 Task: Create a rule when a start date between 1 working days ago is removed from a card by anyone except me.
Action: Mouse moved to (400, 337)
Screenshot: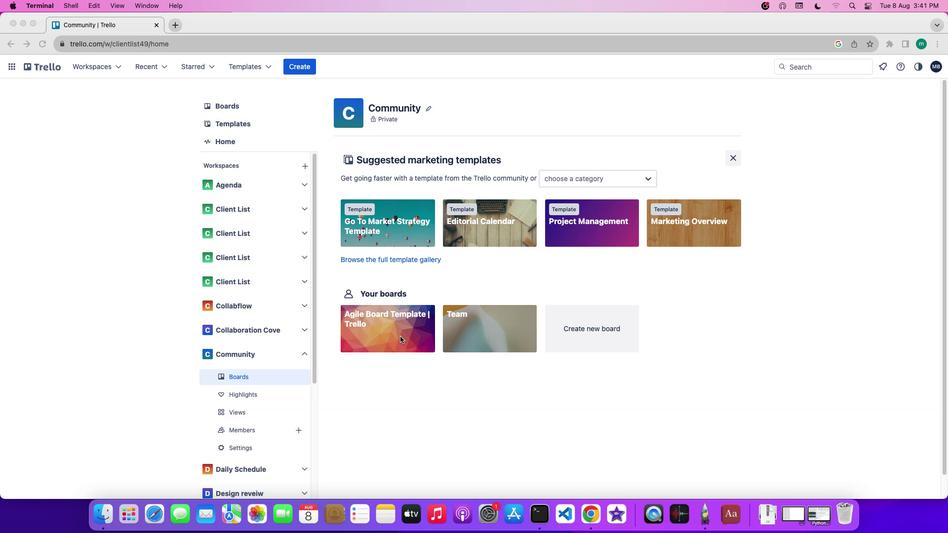 
Action: Mouse pressed left at (400, 337)
Screenshot: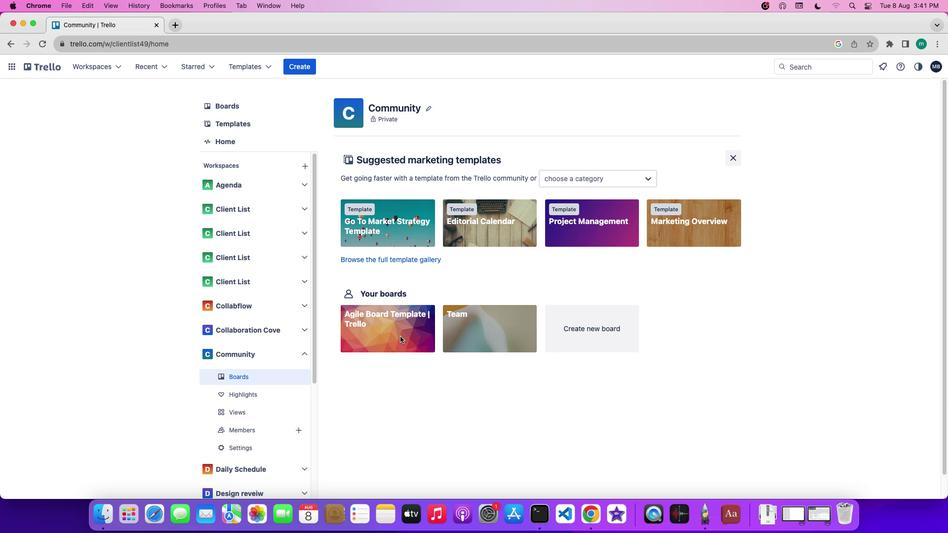 
Action: Mouse pressed left at (400, 337)
Screenshot: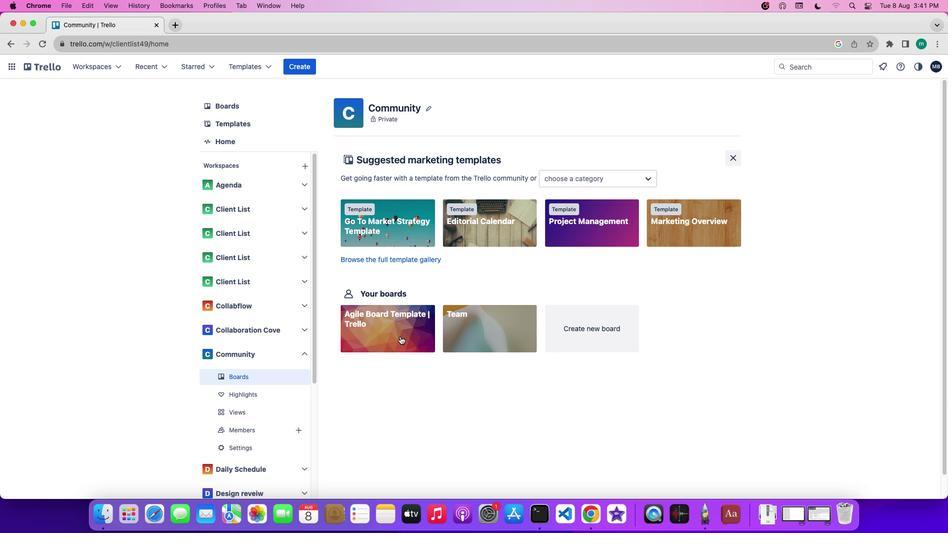 
Action: Mouse moved to (877, 220)
Screenshot: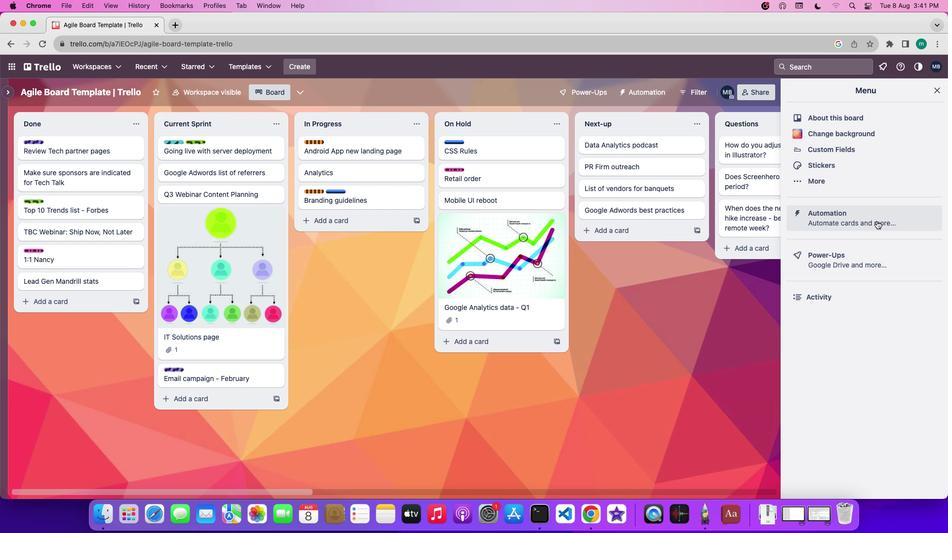 
Action: Mouse pressed left at (877, 220)
Screenshot: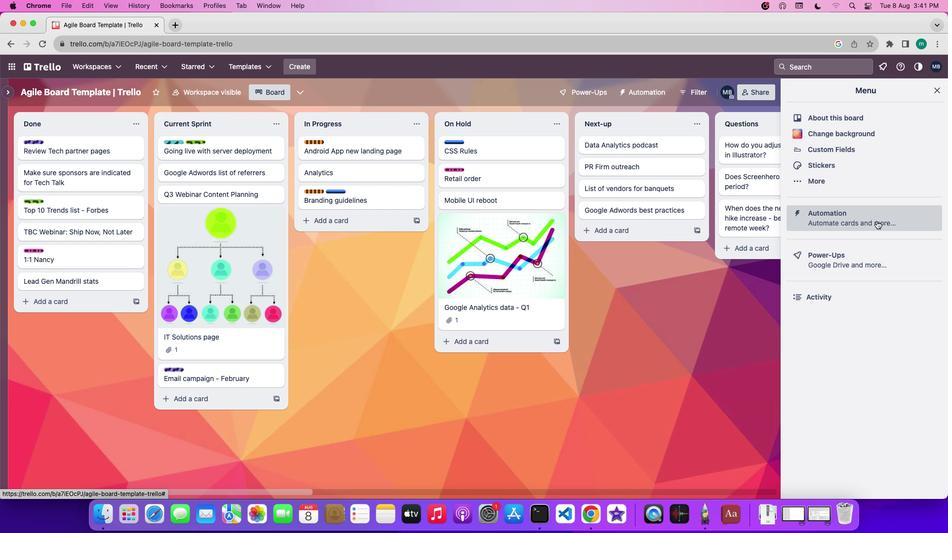 
Action: Mouse moved to (82, 180)
Screenshot: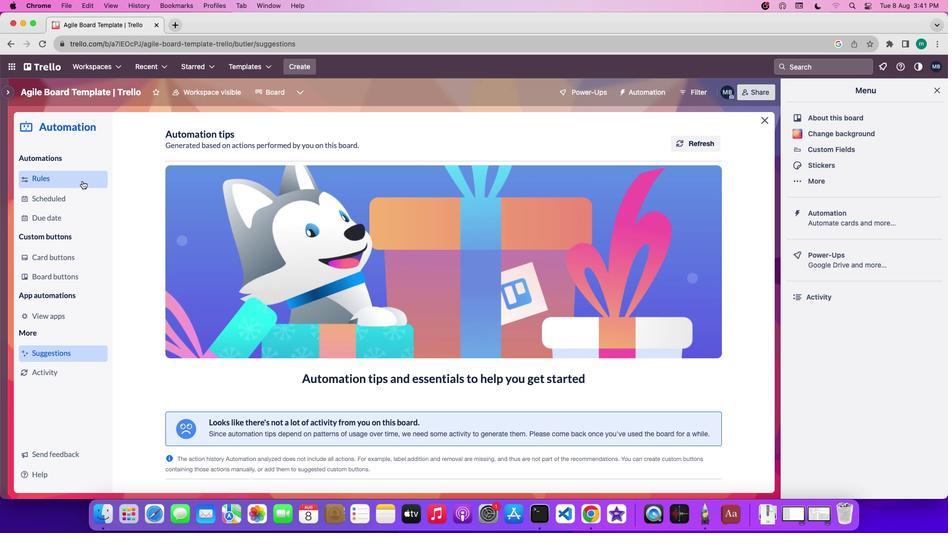 
Action: Mouse pressed left at (82, 180)
Screenshot: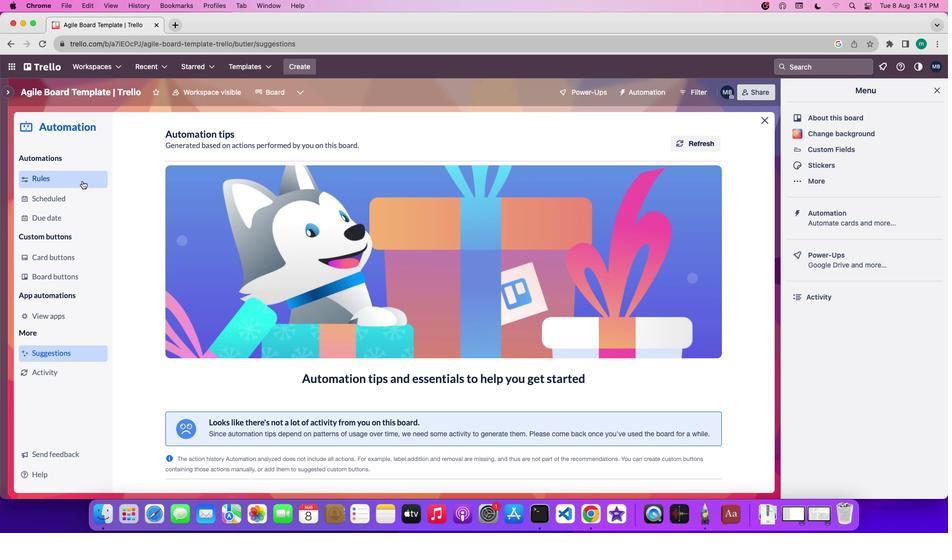 
Action: Mouse moved to (643, 139)
Screenshot: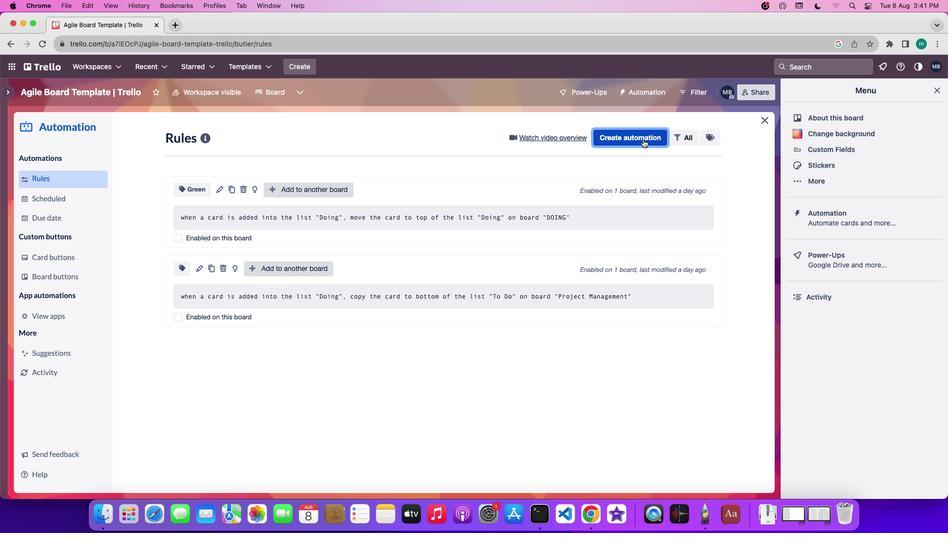 
Action: Mouse pressed left at (643, 139)
Screenshot: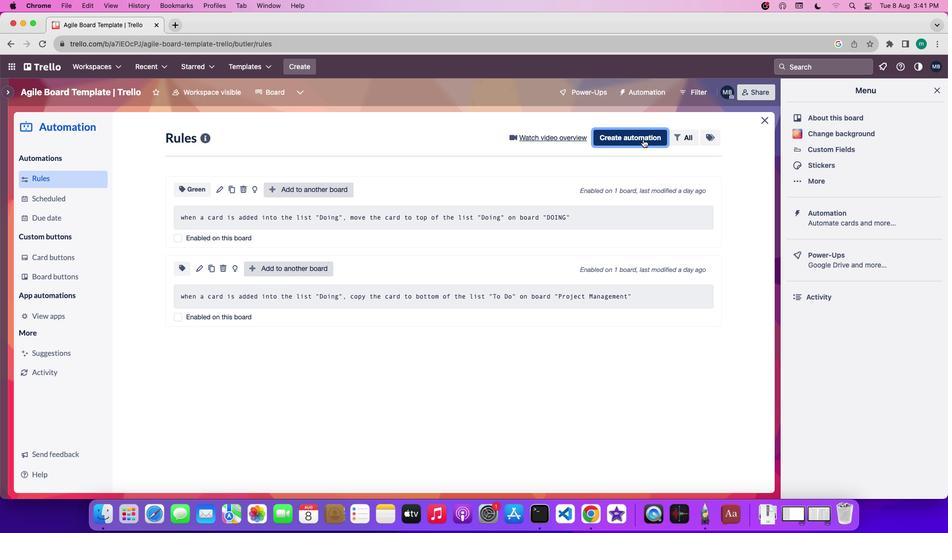
Action: Mouse moved to (91, 182)
Screenshot: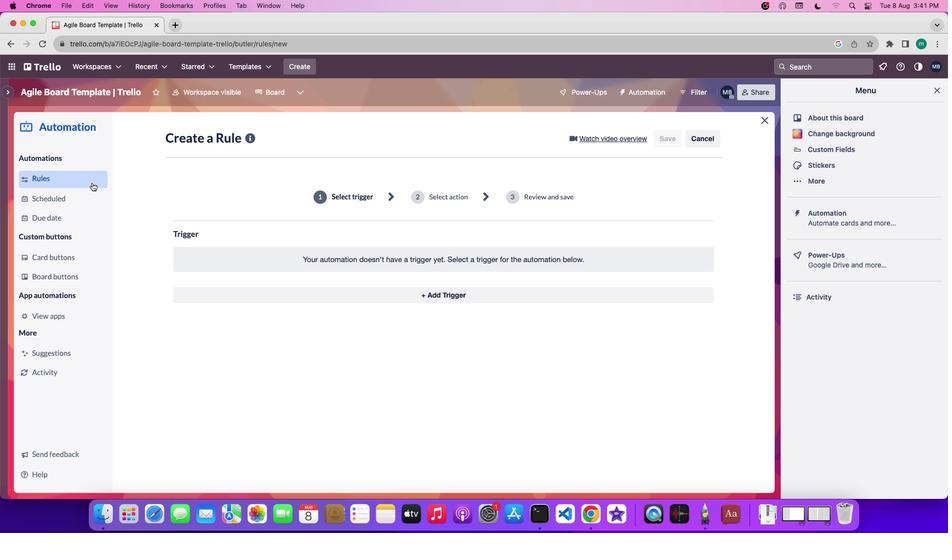 
Action: Mouse pressed left at (91, 182)
Screenshot: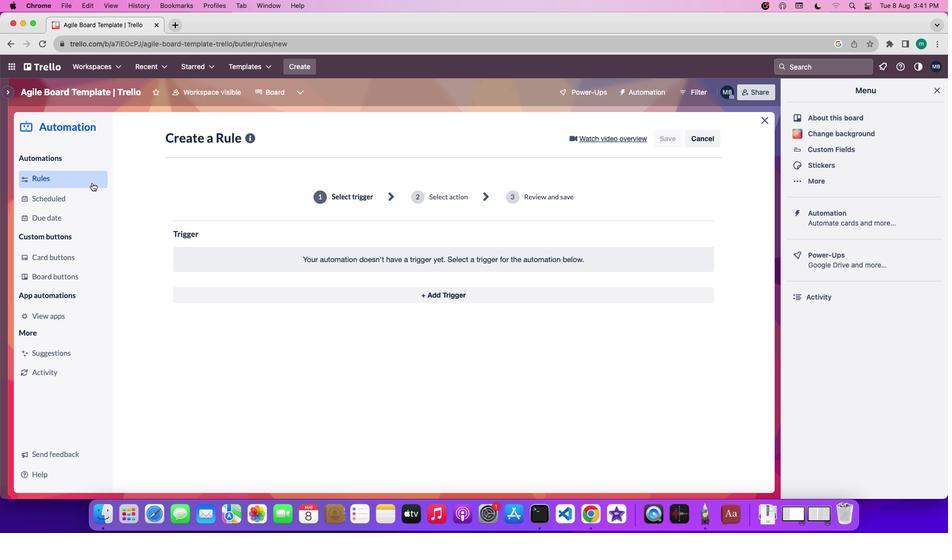 
Action: Mouse moved to (642, 139)
Screenshot: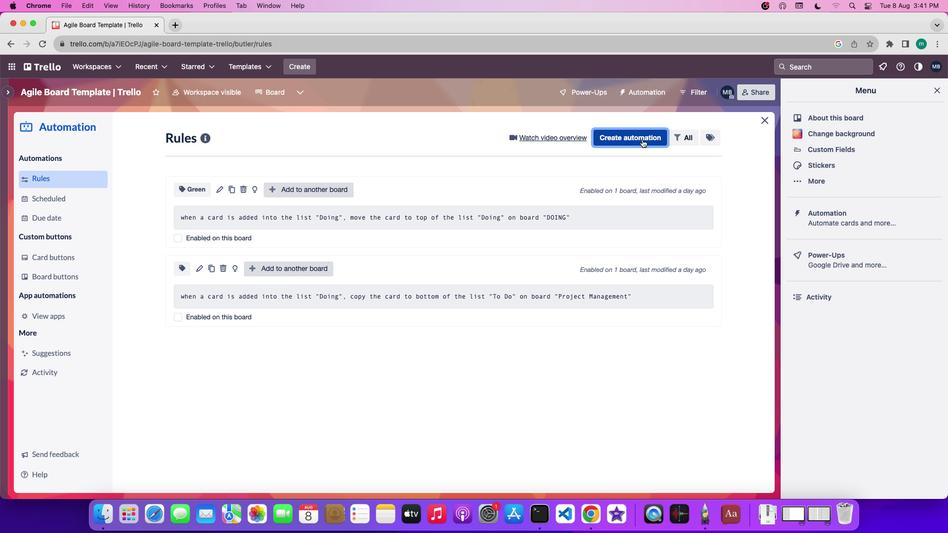 
Action: Mouse pressed left at (642, 139)
Screenshot: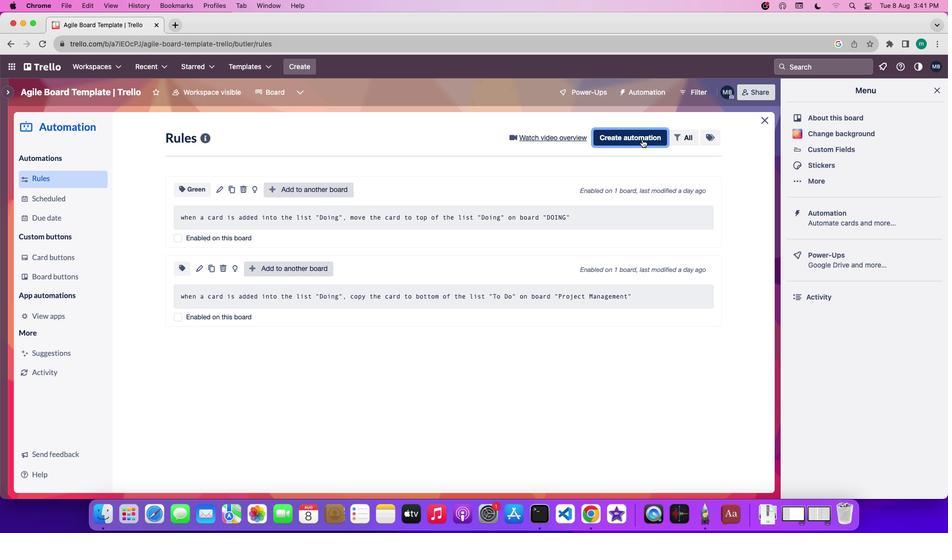 
Action: Mouse moved to (511, 294)
Screenshot: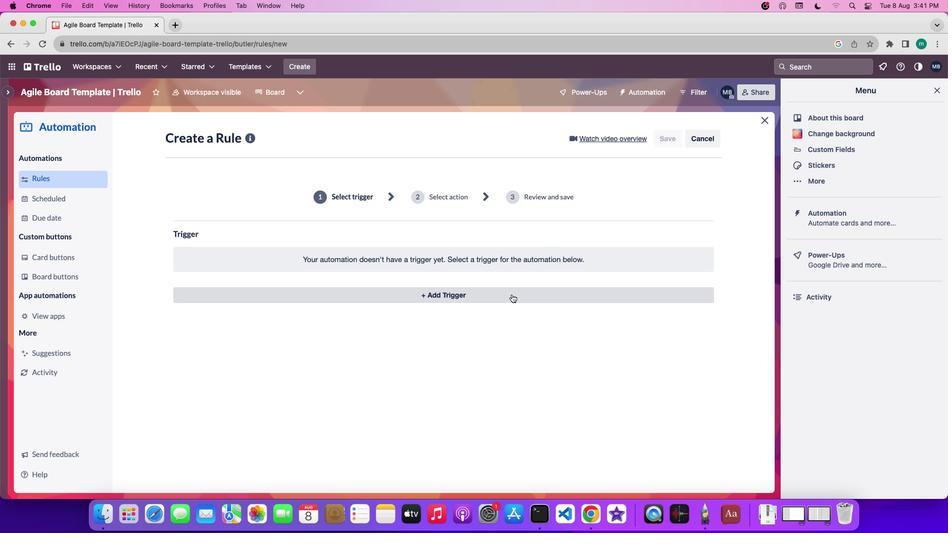 
Action: Mouse pressed left at (511, 294)
Screenshot: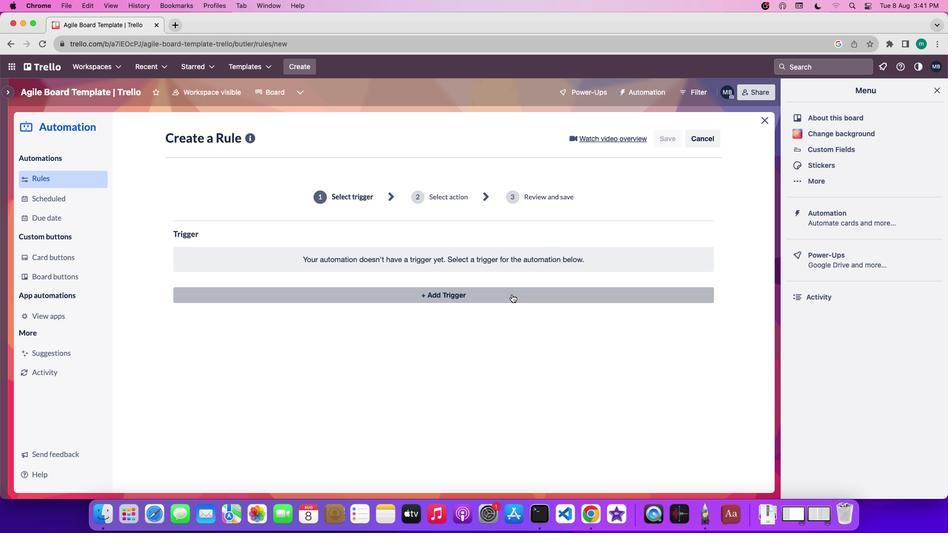 
Action: Mouse moved to (280, 339)
Screenshot: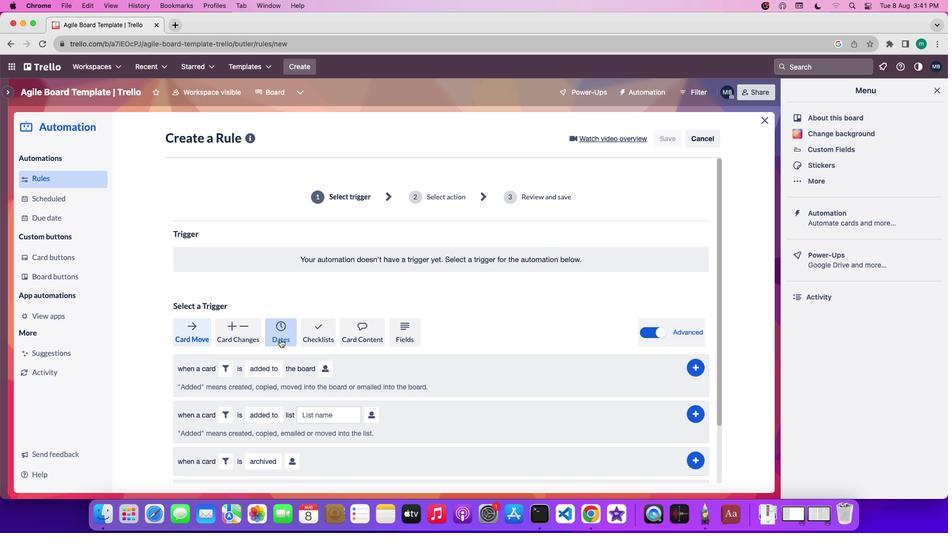 
Action: Mouse pressed left at (280, 339)
Screenshot: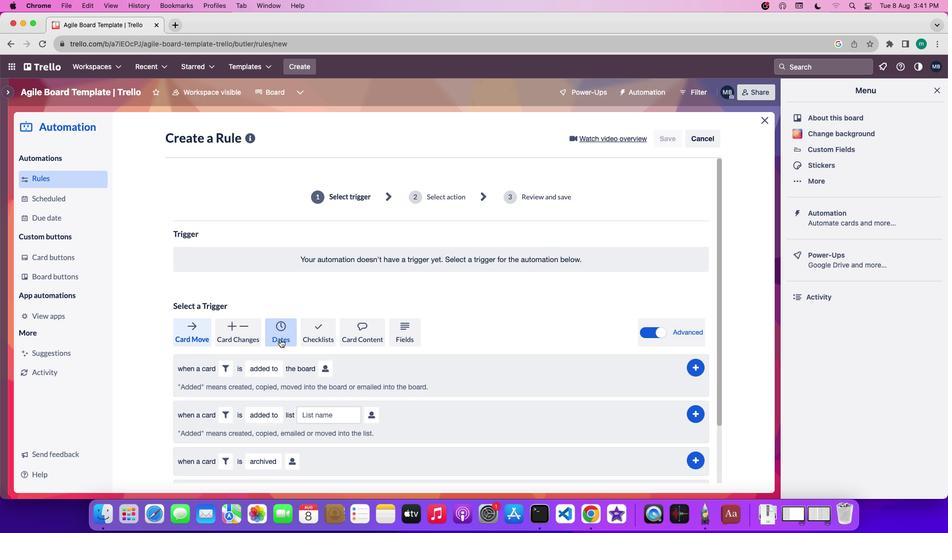 
Action: Mouse moved to (221, 373)
Screenshot: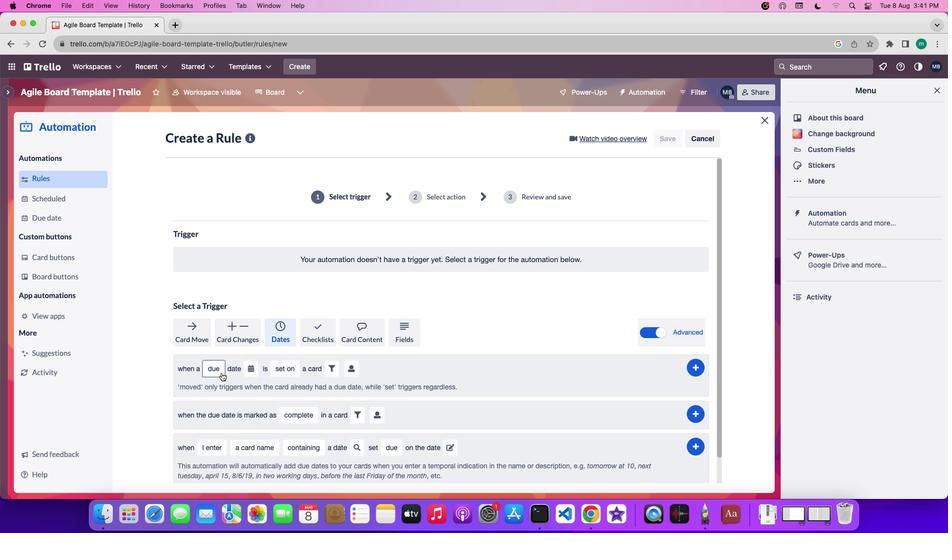 
Action: Mouse pressed left at (221, 373)
Screenshot: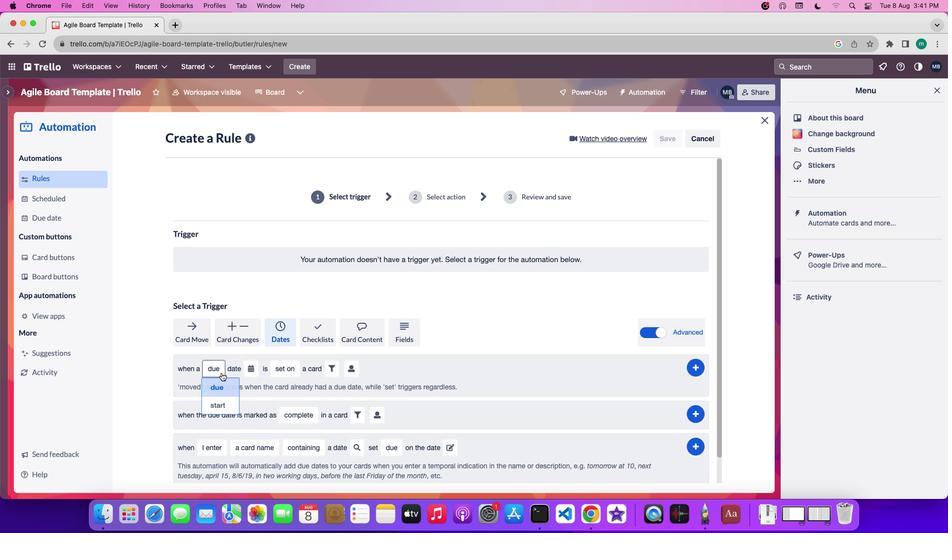 
Action: Mouse moved to (216, 404)
Screenshot: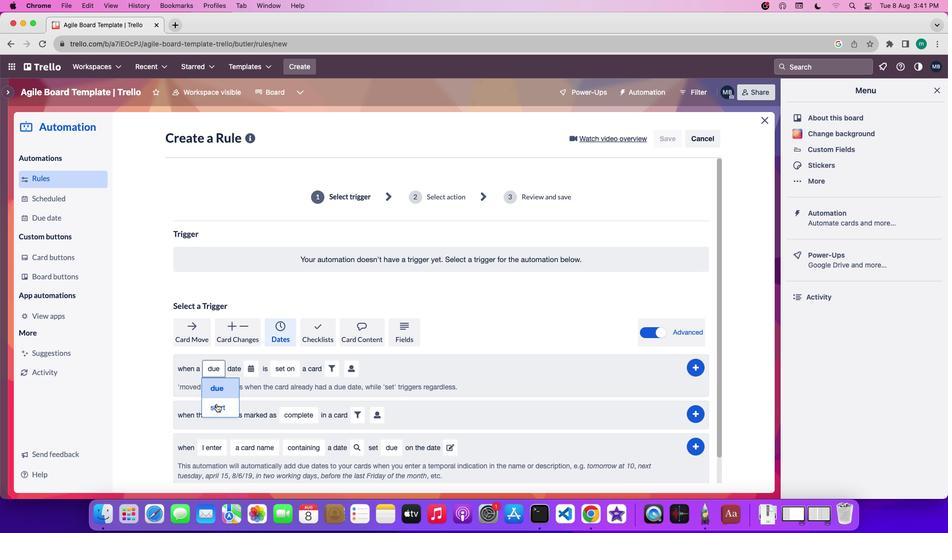 
Action: Mouse pressed left at (216, 404)
Screenshot: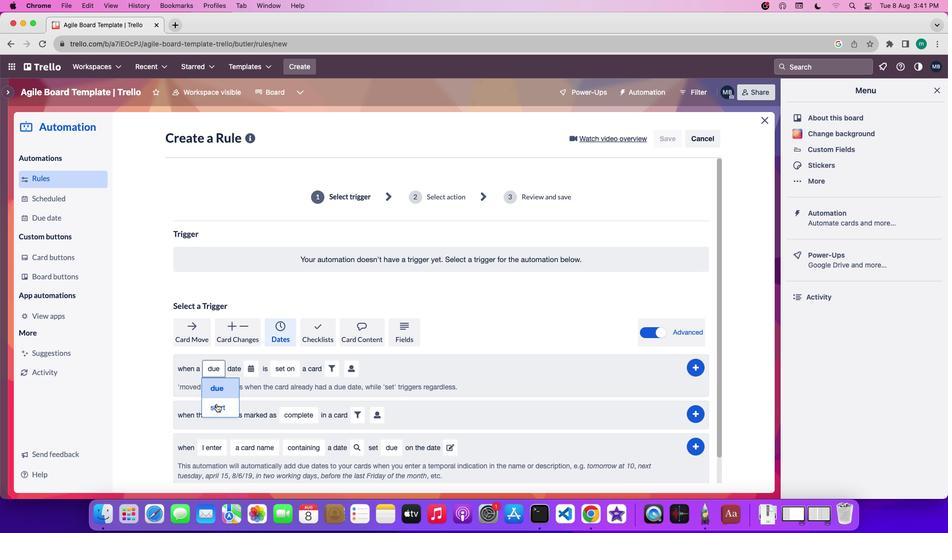 
Action: Mouse moved to (257, 368)
Screenshot: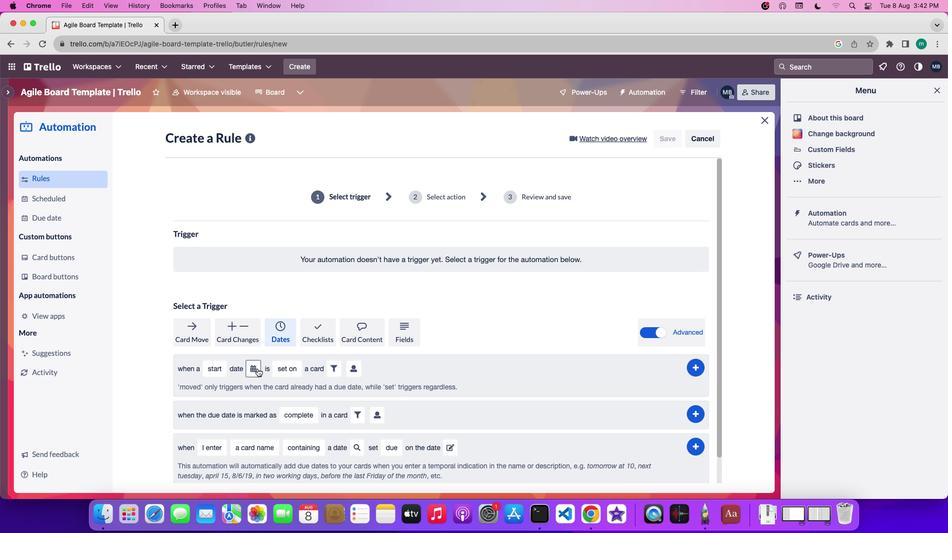 
Action: Mouse pressed left at (257, 368)
Screenshot: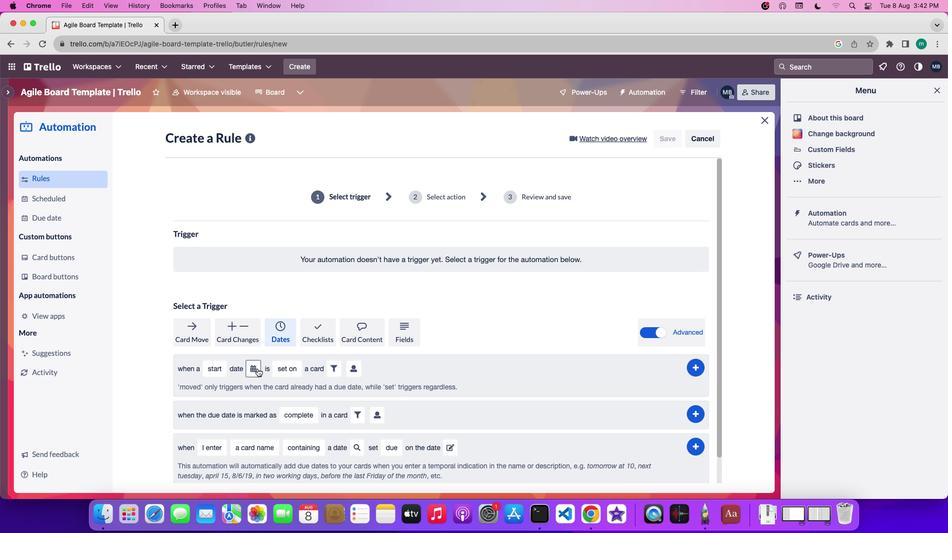 
Action: Mouse moved to (286, 410)
Screenshot: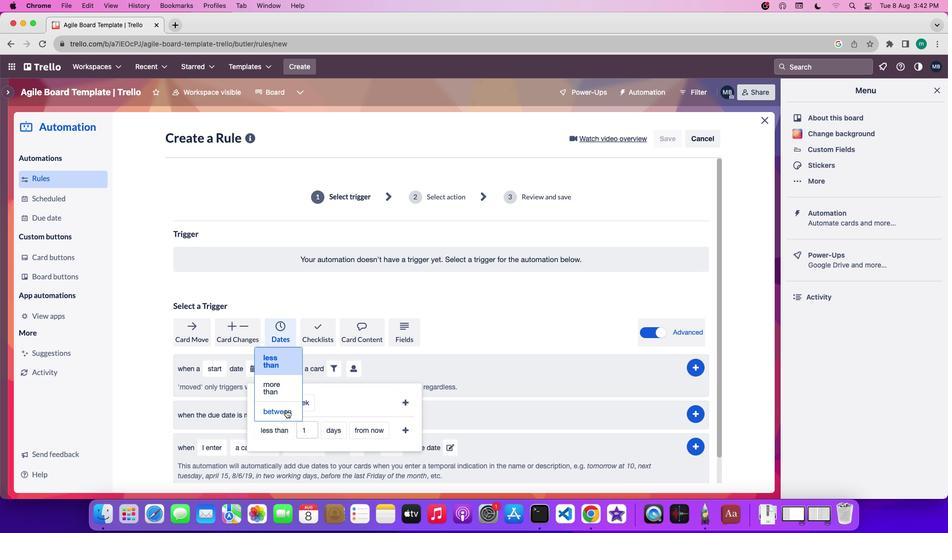 
Action: Mouse pressed left at (286, 410)
Screenshot: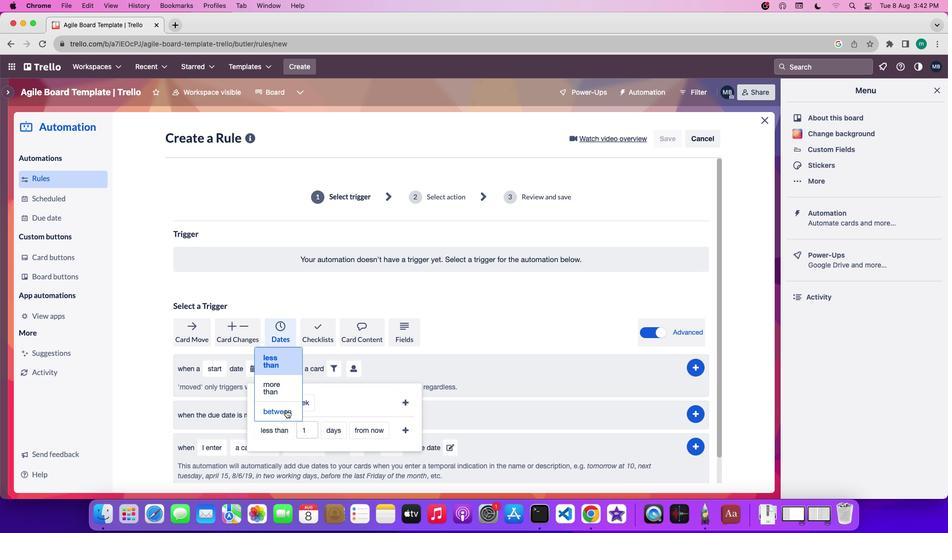 
Action: Mouse moved to (377, 409)
Screenshot: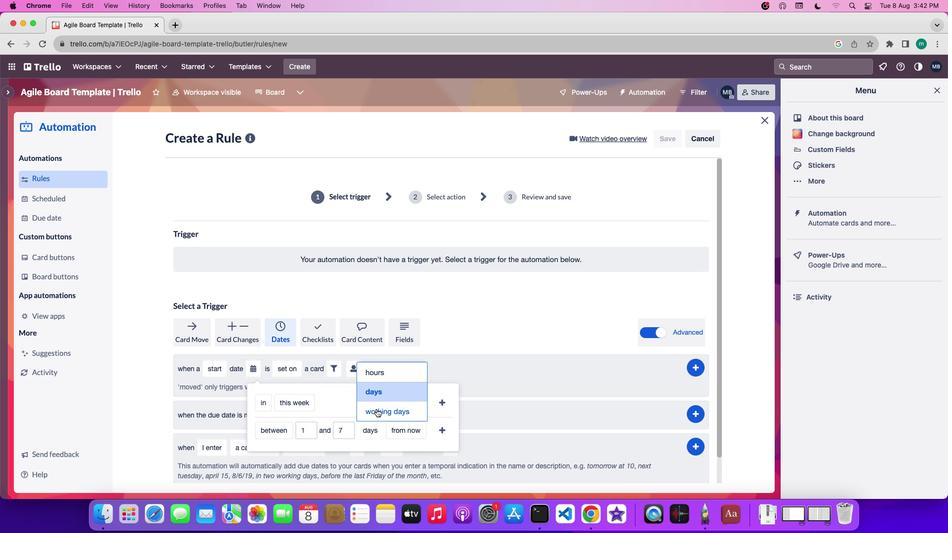 
Action: Mouse pressed left at (377, 409)
Screenshot: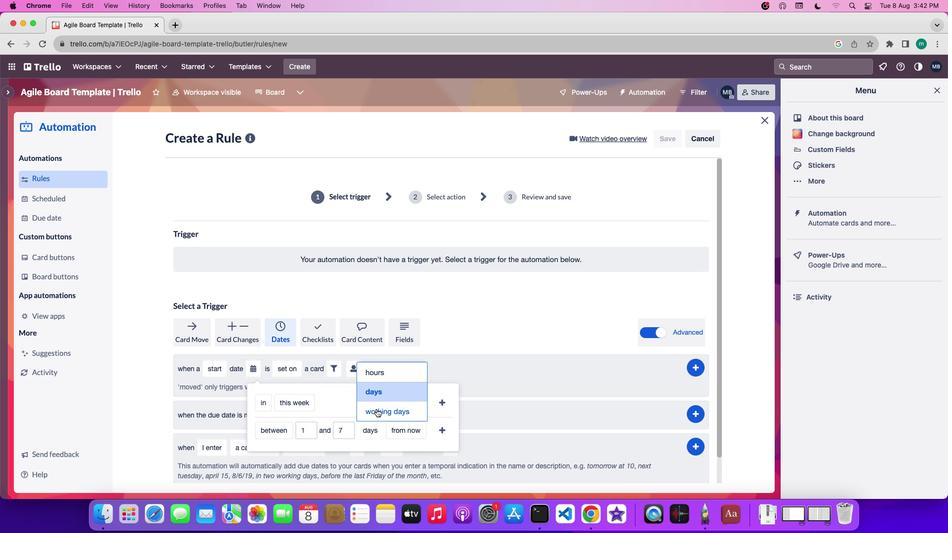 
Action: Mouse moved to (427, 451)
Screenshot: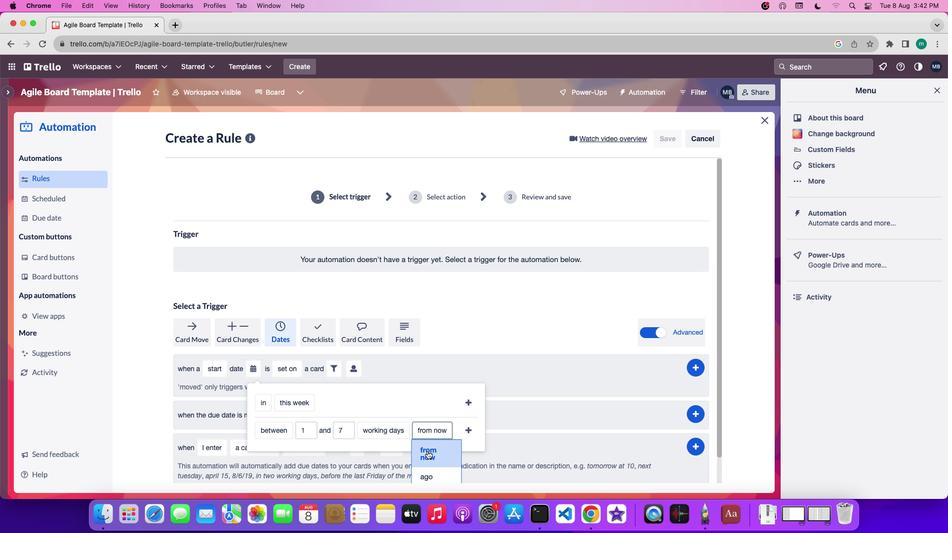 
Action: Mouse scrolled (427, 451) with delta (0, 0)
Screenshot: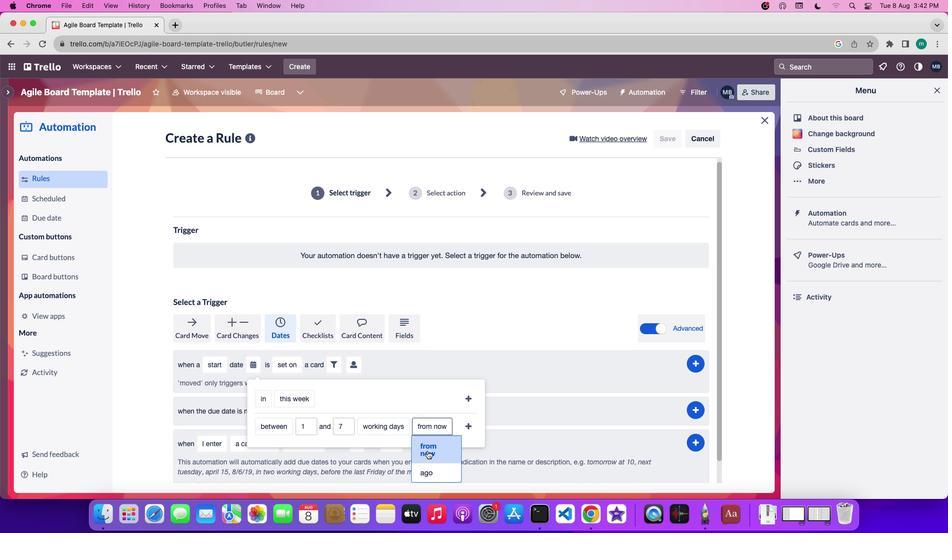 
Action: Mouse scrolled (427, 451) with delta (0, 0)
Screenshot: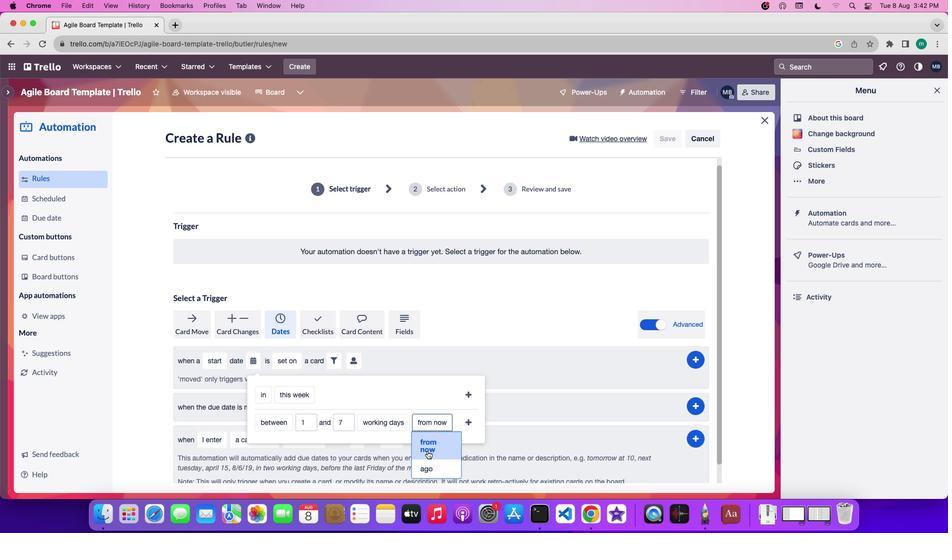 
Action: Mouse scrolled (427, 451) with delta (0, 0)
Screenshot: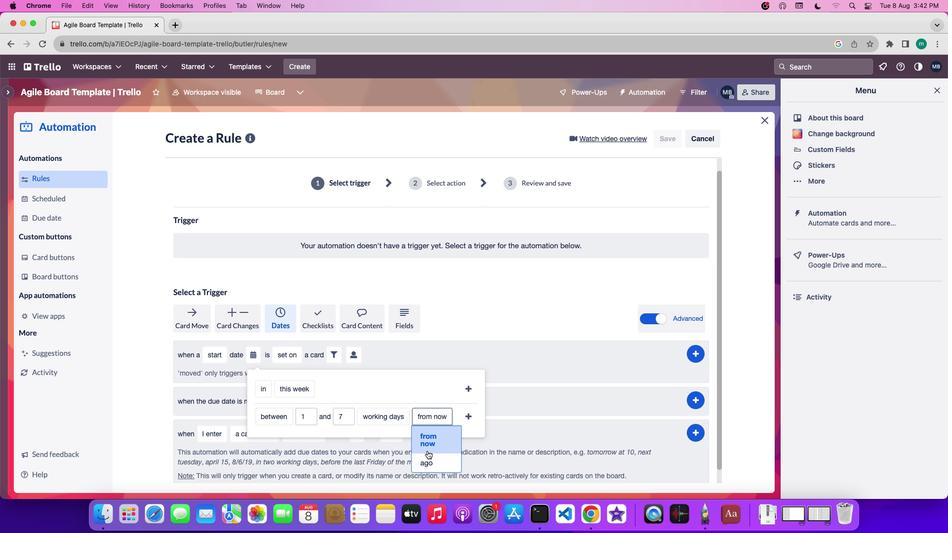
Action: Mouse moved to (433, 421)
Screenshot: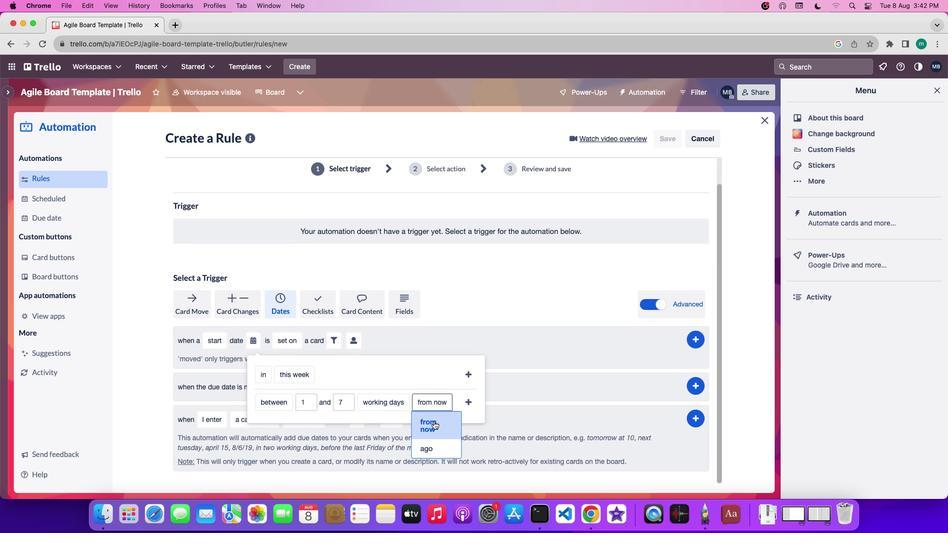 
Action: Mouse pressed left at (433, 421)
Screenshot: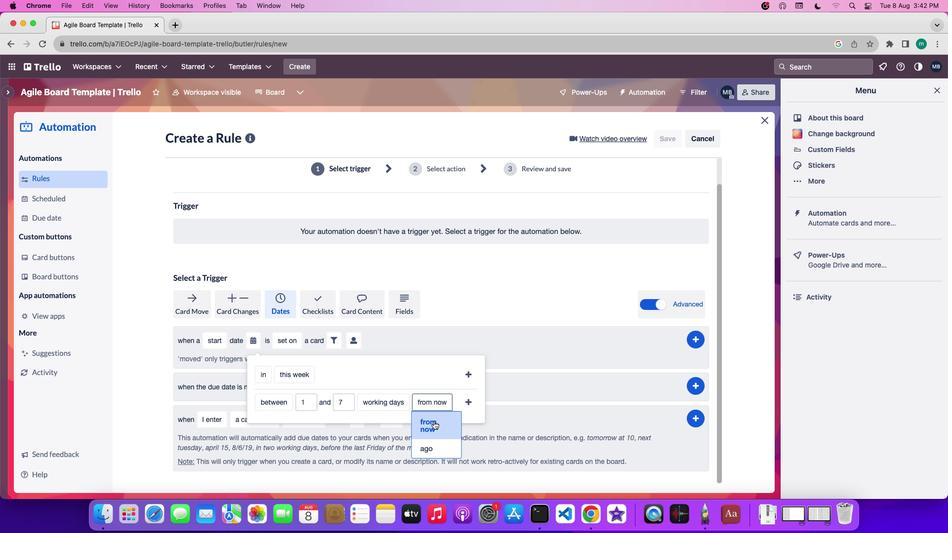 
Action: Mouse moved to (471, 402)
Screenshot: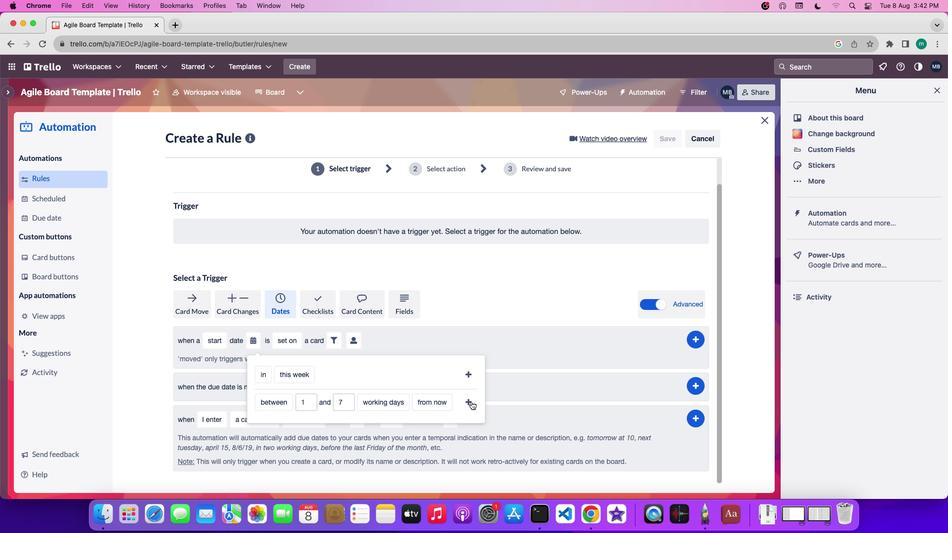 
Action: Mouse pressed left at (471, 402)
Screenshot: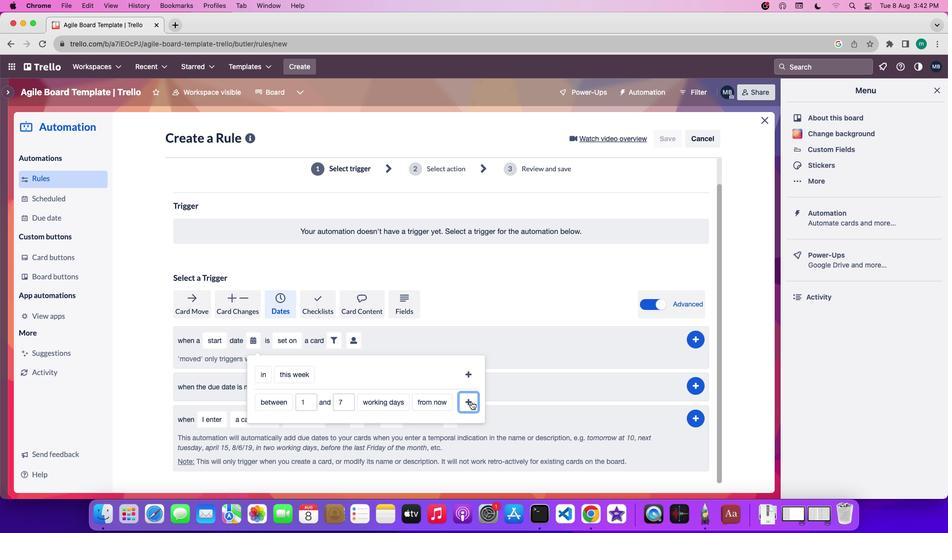 
Action: Mouse moved to (407, 344)
Screenshot: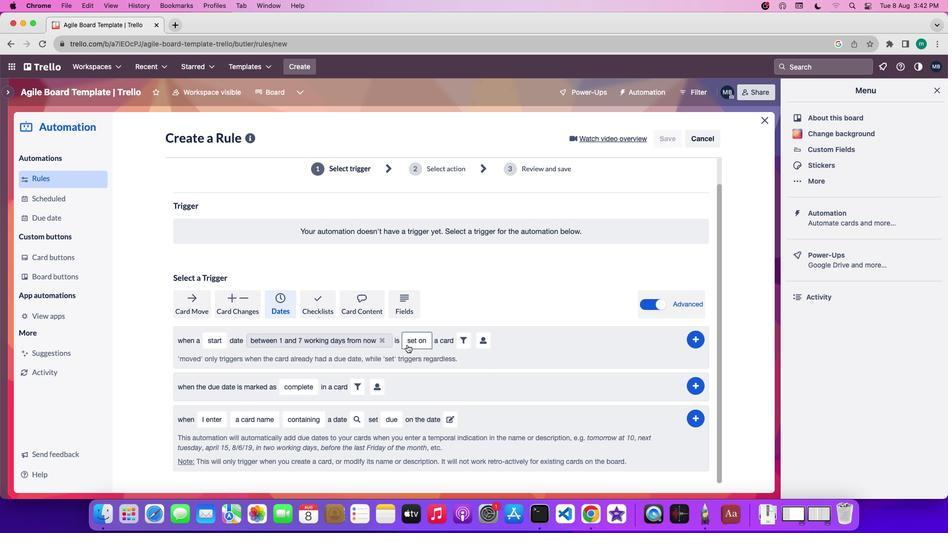 
Action: Mouse pressed left at (407, 344)
Screenshot: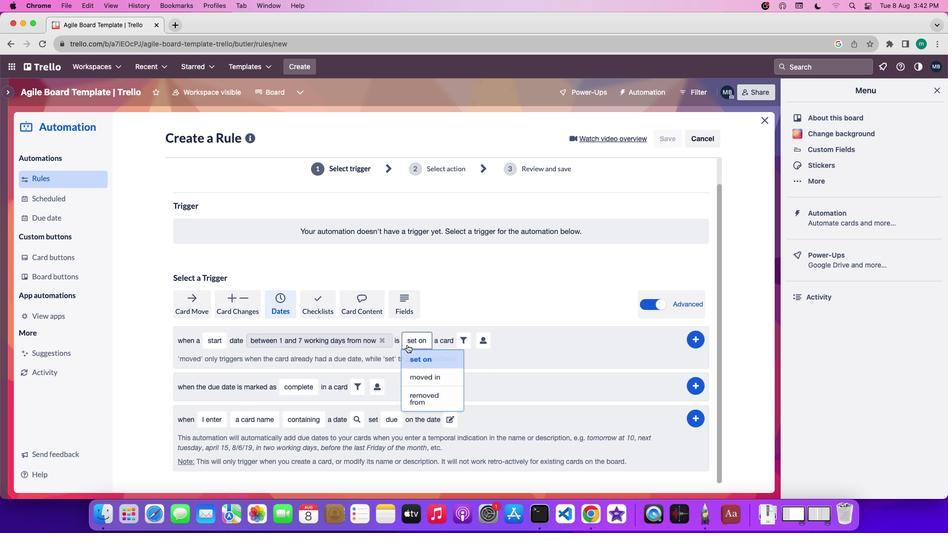 
Action: Mouse moved to (437, 393)
Screenshot: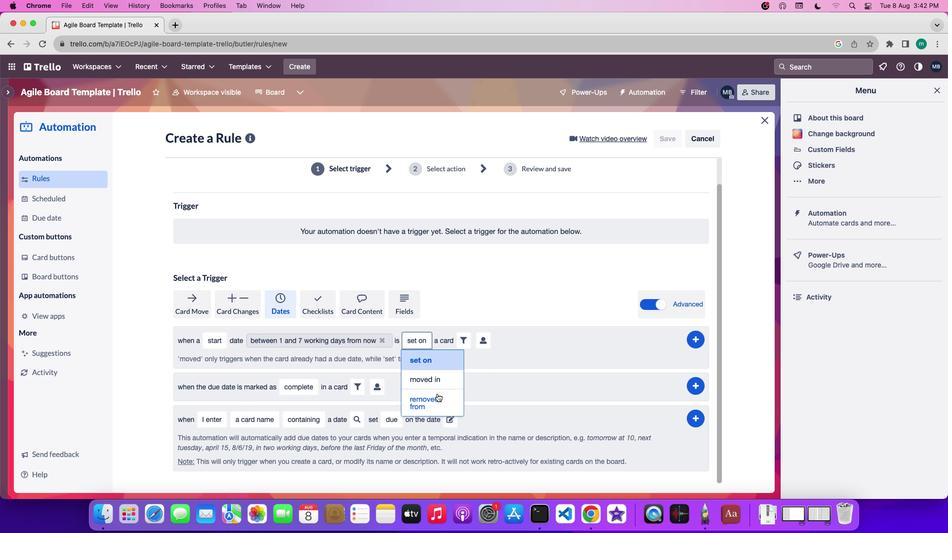 
Action: Mouse pressed left at (437, 393)
Screenshot: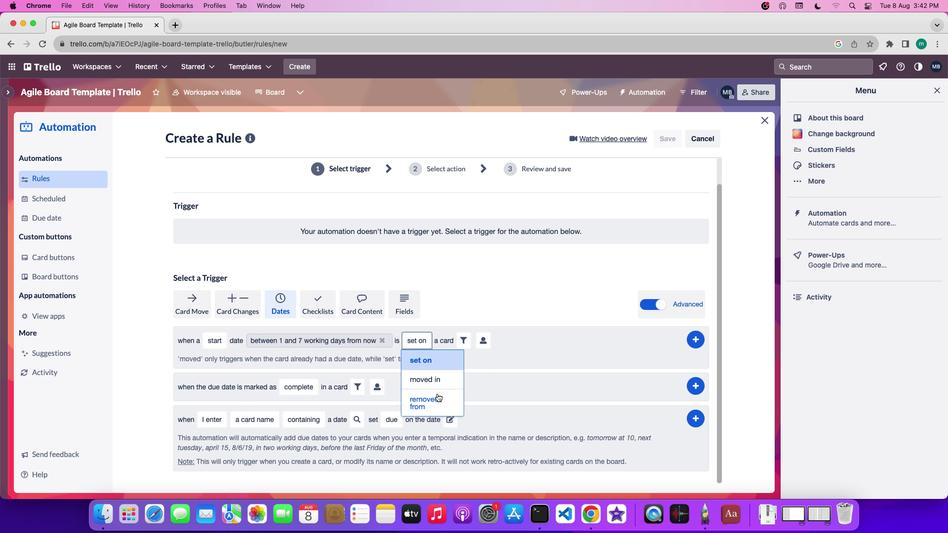 
Action: Mouse moved to (357, 338)
Screenshot: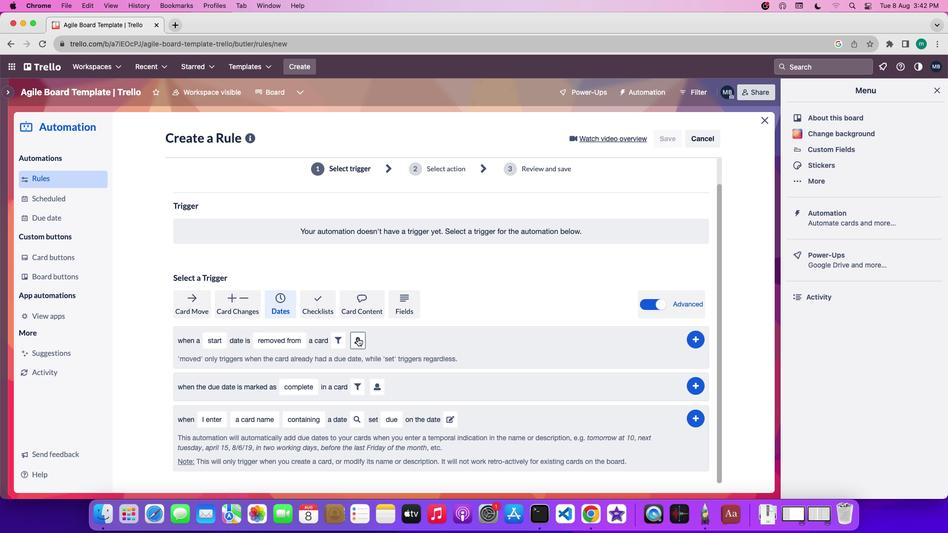 
Action: Mouse pressed left at (357, 338)
Screenshot: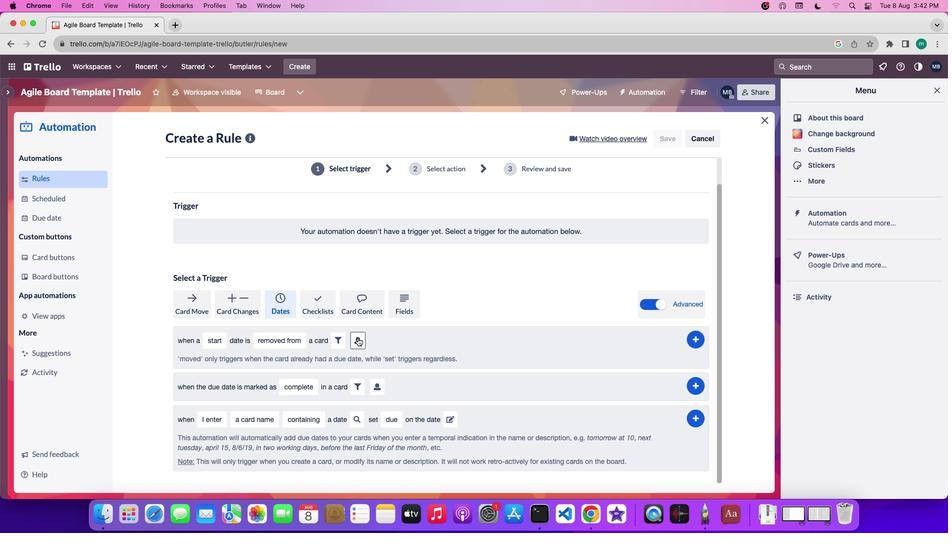 
Action: Mouse moved to (526, 458)
Screenshot: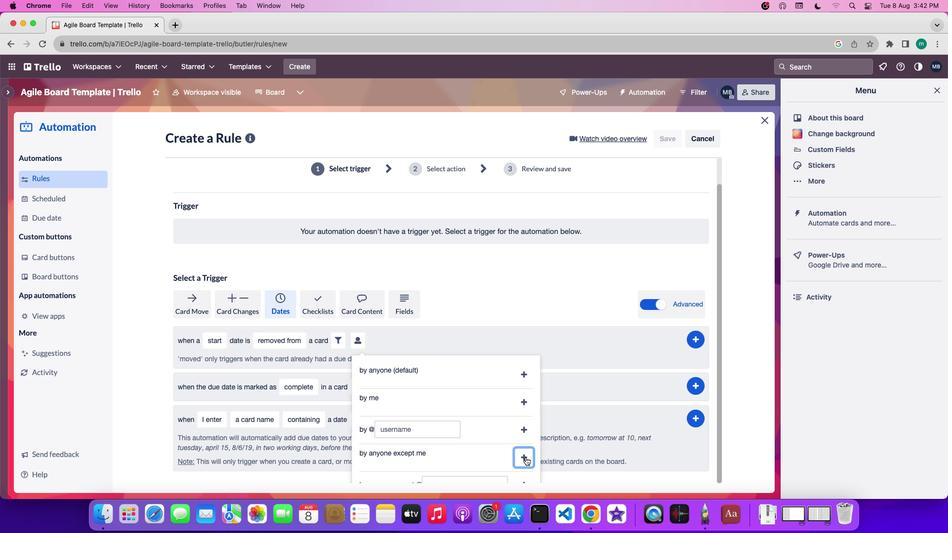 
Action: Mouse pressed left at (526, 458)
Screenshot: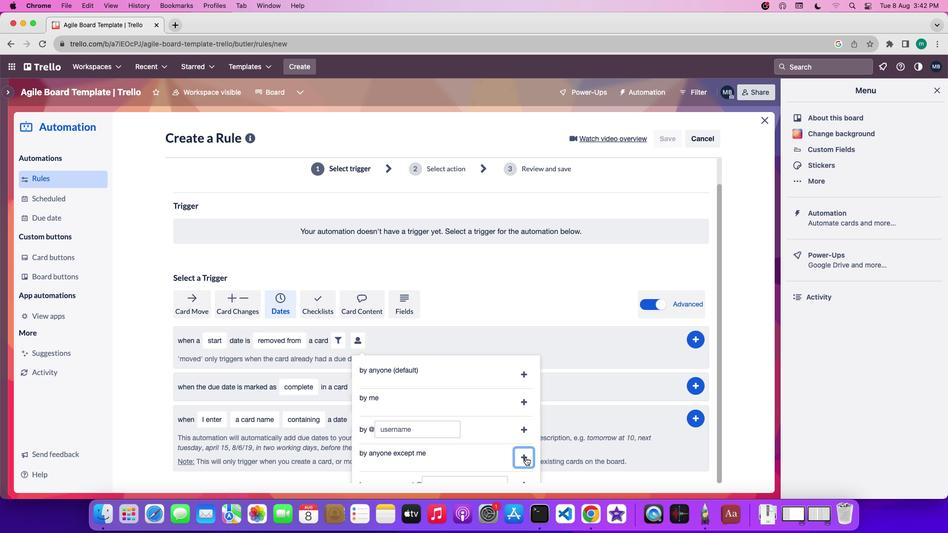 
Action: Mouse moved to (692, 338)
Screenshot: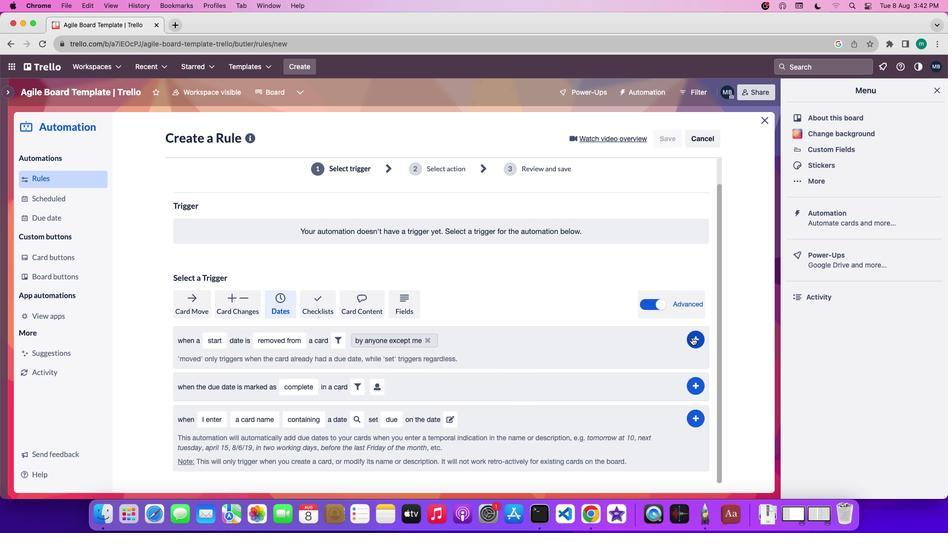 
Action: Mouse pressed left at (692, 338)
Screenshot: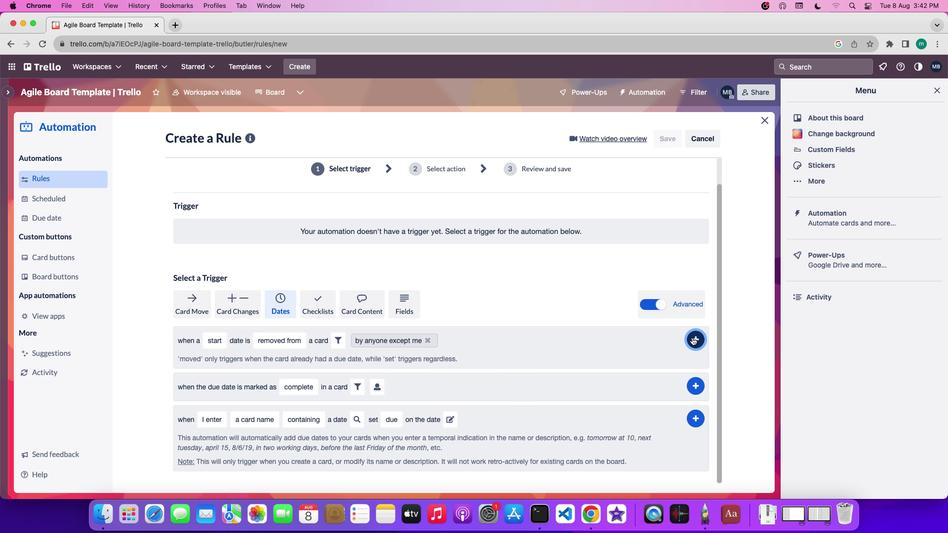 
